 Task: Make in the project TowerLine an epic 'Email and messaging system upgrade'.
Action: Mouse moved to (73, 152)
Screenshot: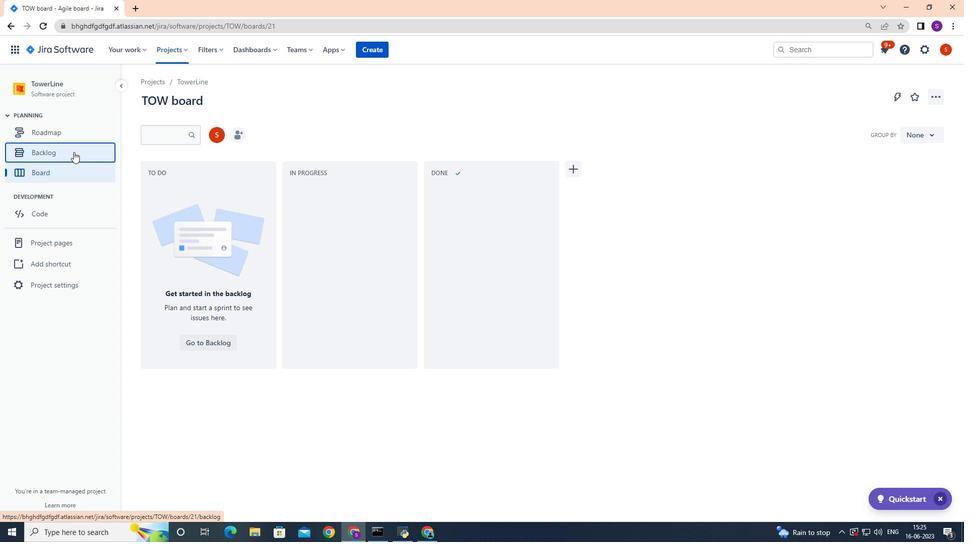 
Action: Mouse pressed left at (73, 152)
Screenshot: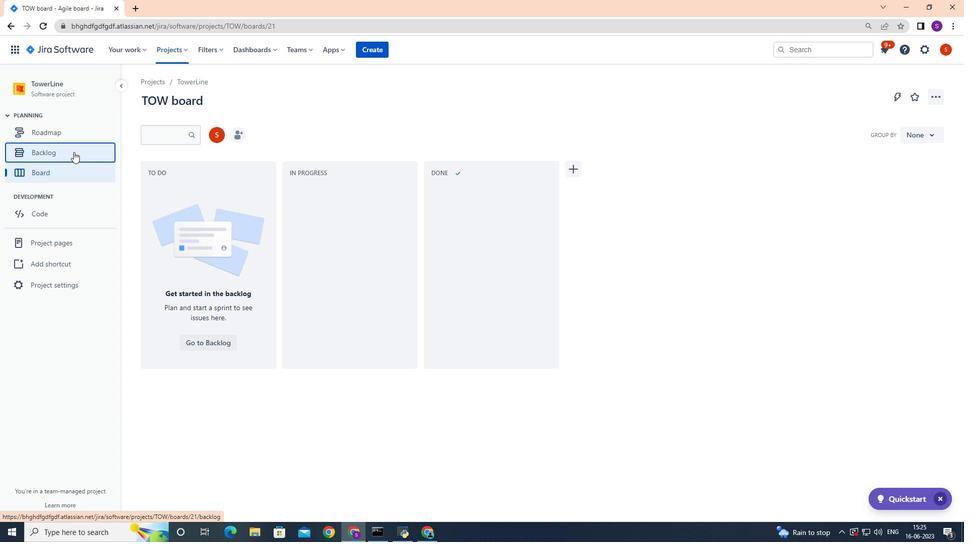 
Action: Mouse moved to (293, 124)
Screenshot: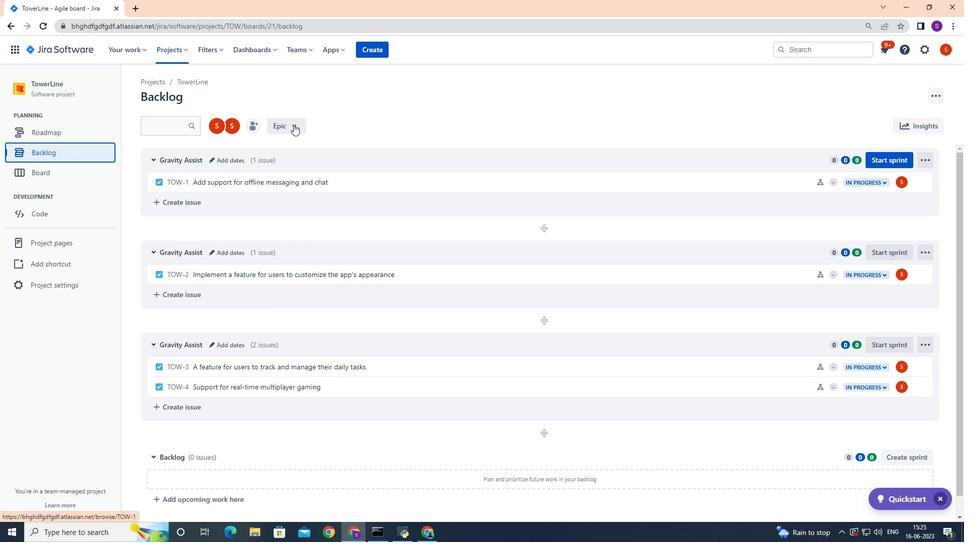 
Action: Mouse pressed left at (293, 124)
Screenshot: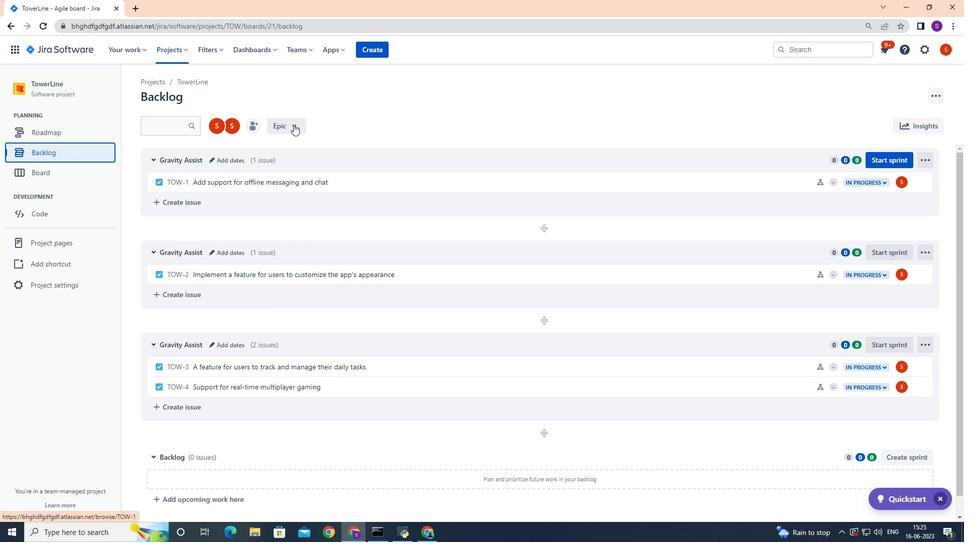 
Action: Mouse moved to (289, 188)
Screenshot: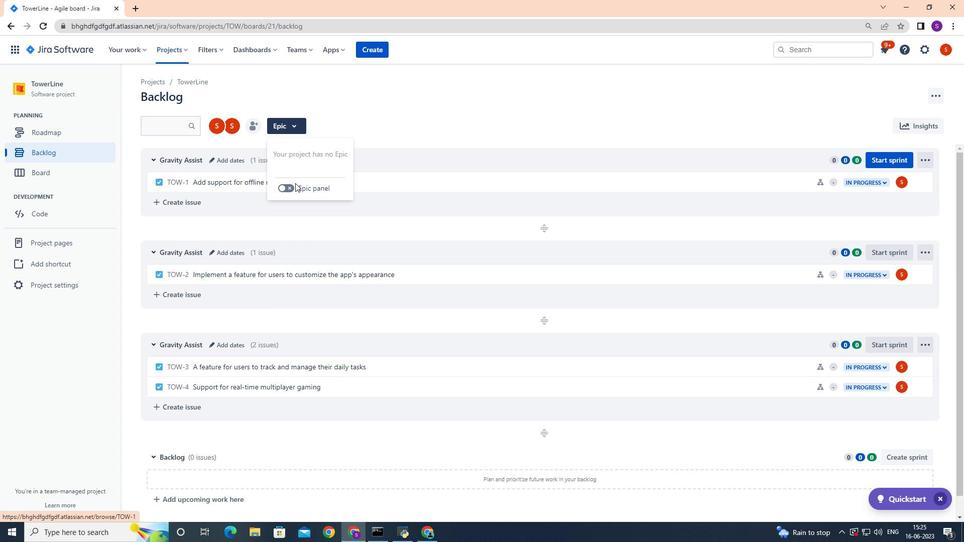 
Action: Mouse pressed left at (289, 188)
Screenshot: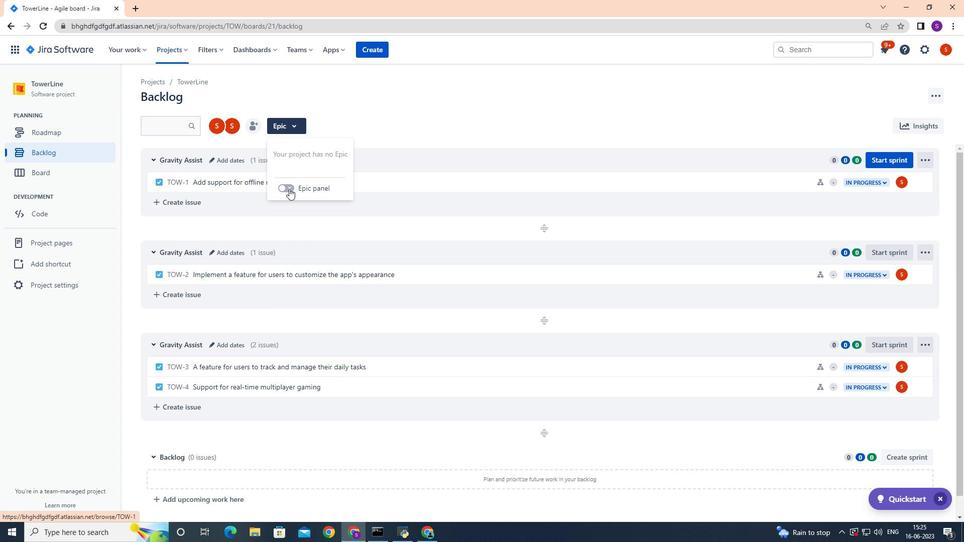 
Action: Mouse moved to (217, 349)
Screenshot: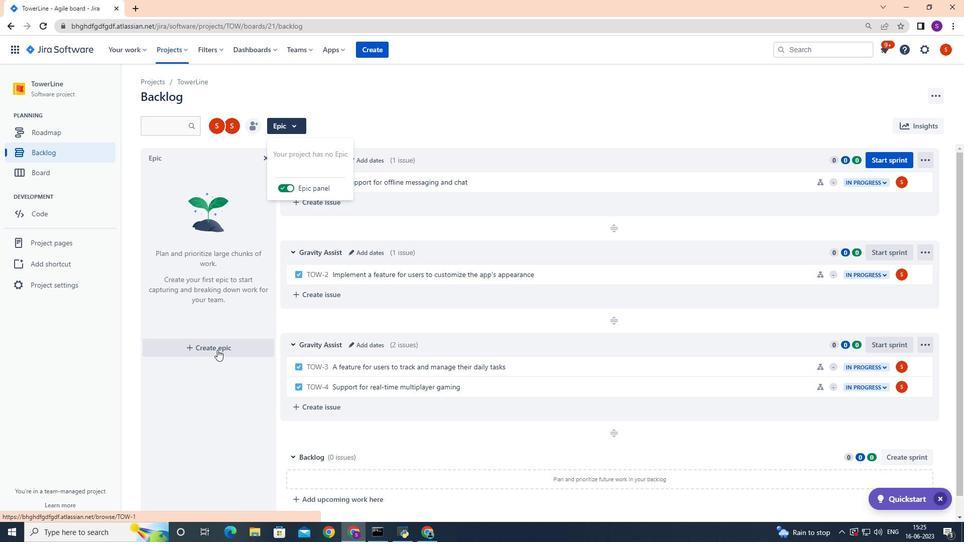 
Action: Mouse pressed left at (217, 349)
Screenshot: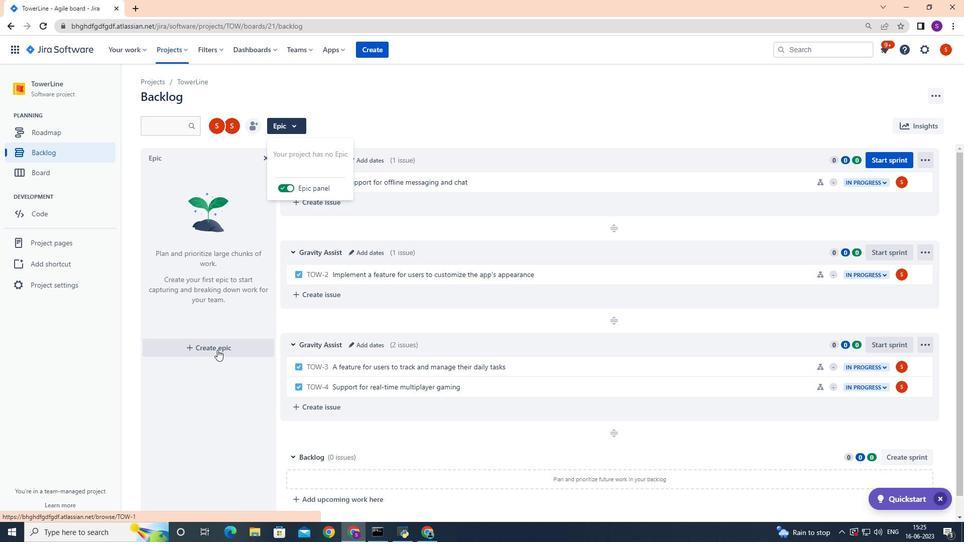 
Action: Mouse moved to (217, 347)
Screenshot: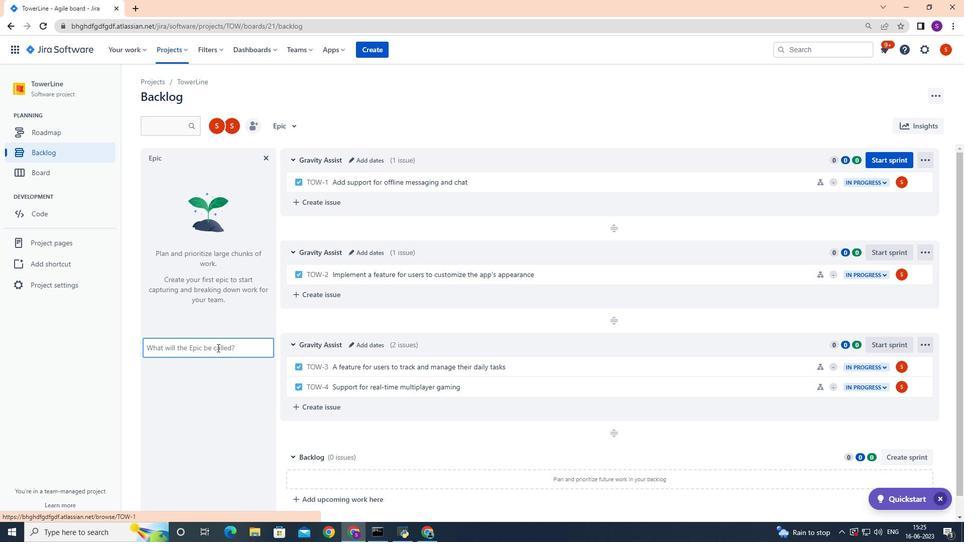 
Action: Key pressed <Key.shift>Email<Key.space>and<Key.space>messaging<Key.space>system<Key.space>upgrade<Key.enter>
Screenshot: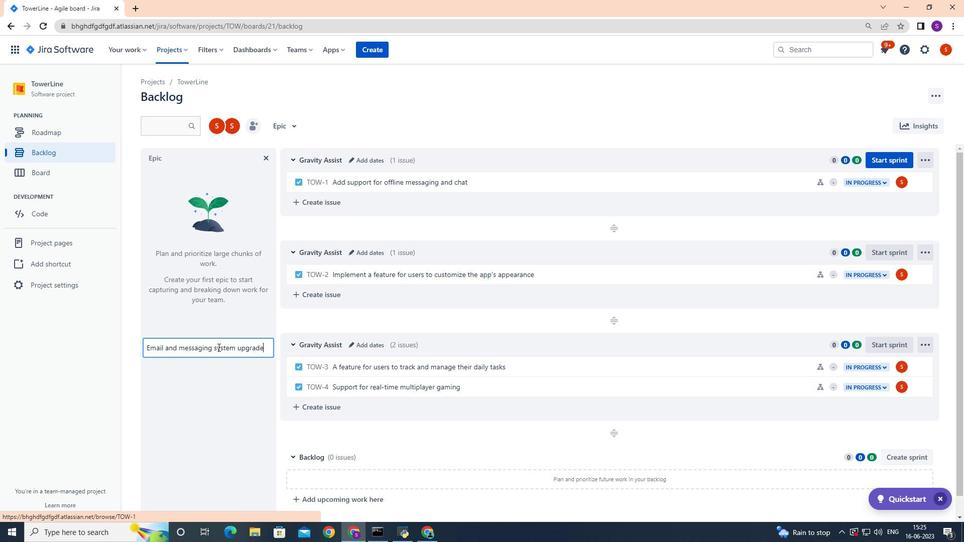 
Action: Mouse moved to (222, 336)
Screenshot: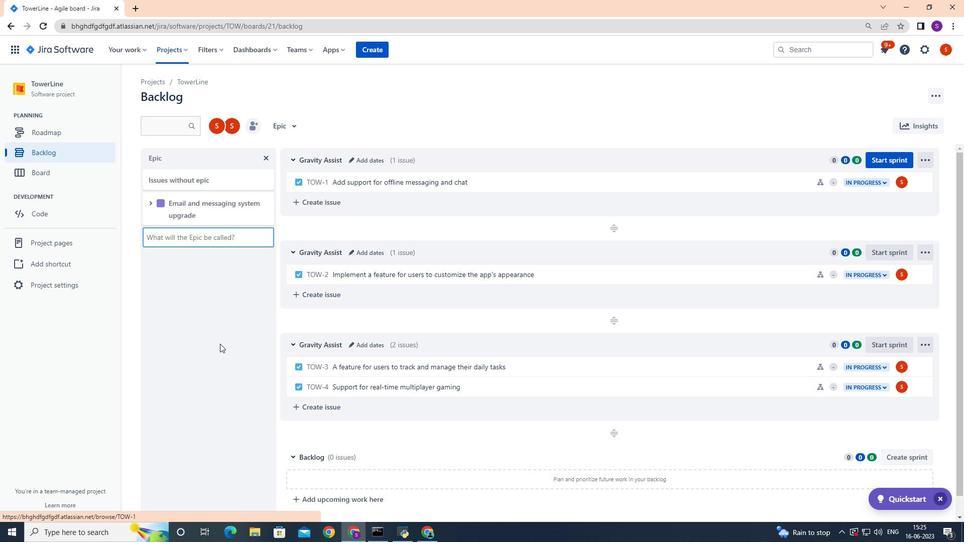 
